 Task: Assign in the project TripHive the issue 'Data not being saved when expected' to the sprint 'Supernatural'.
Action: Mouse moved to (925, 181)
Screenshot: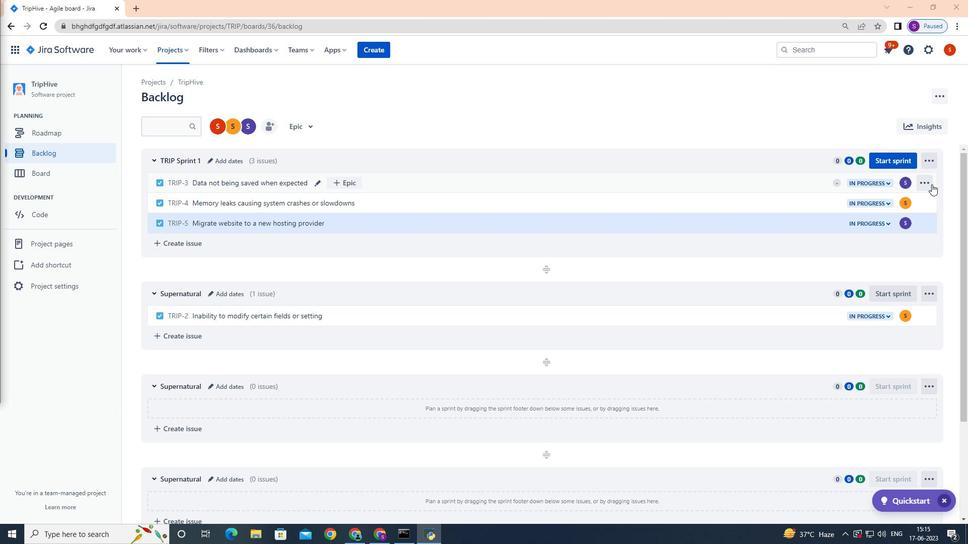 
Action: Mouse pressed left at (925, 181)
Screenshot: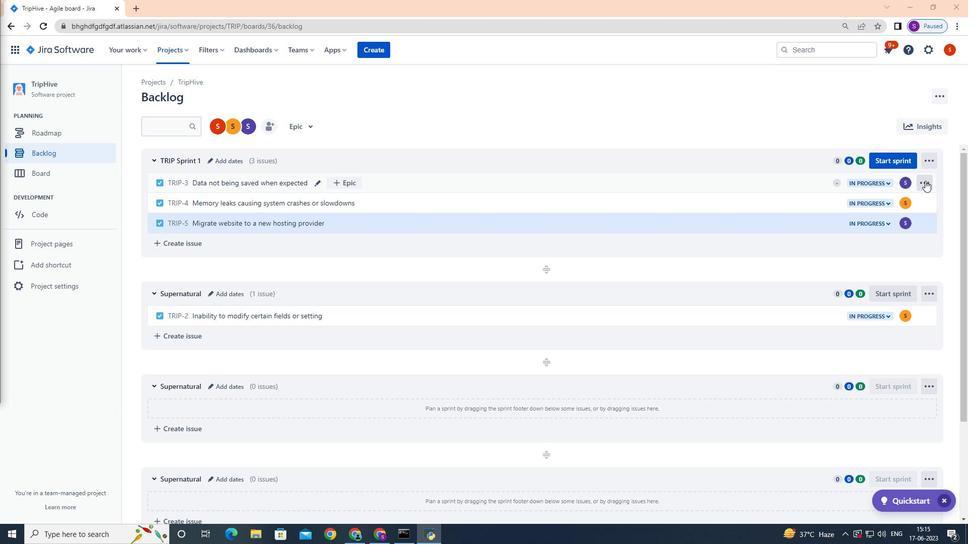 
Action: Mouse moved to (900, 311)
Screenshot: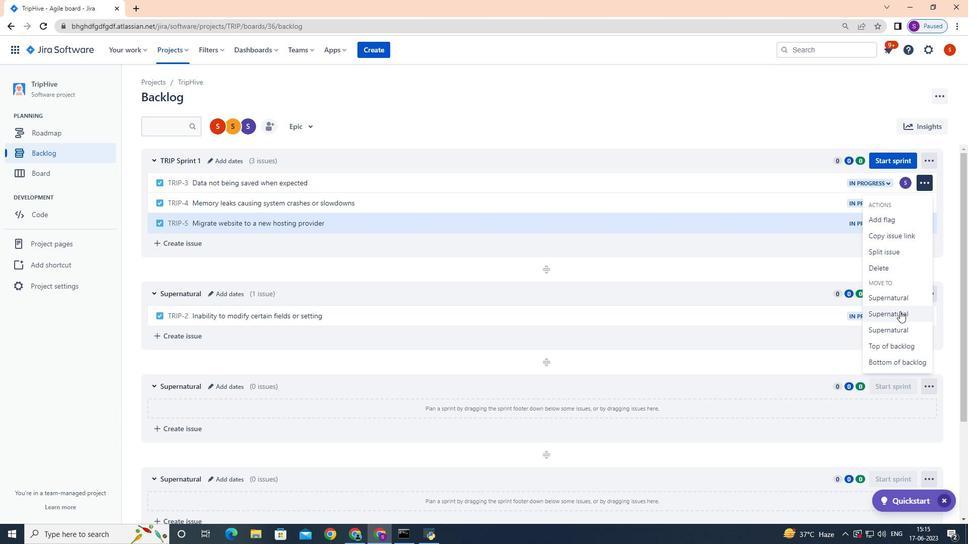 
Action: Mouse pressed left at (900, 311)
Screenshot: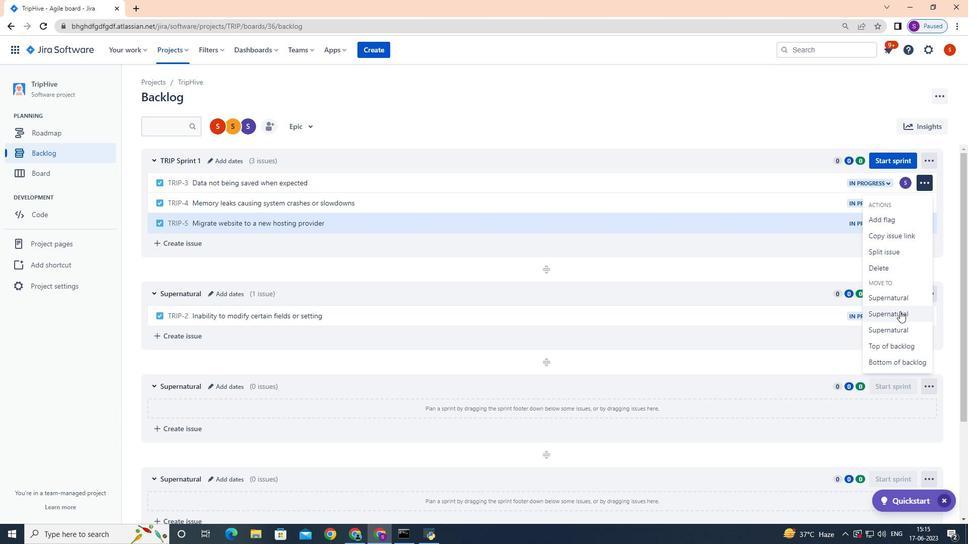 
Action: Mouse moved to (898, 310)
Screenshot: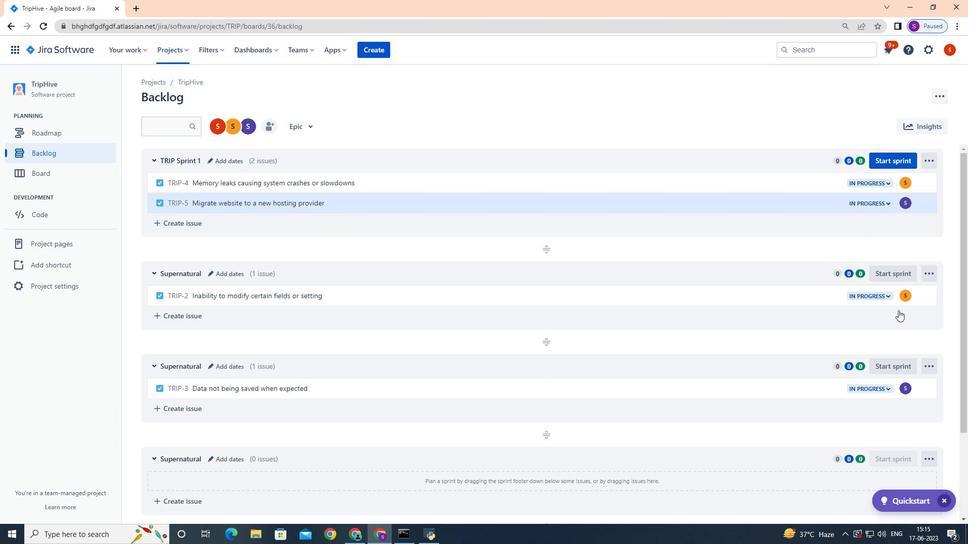 
